 Task: Create New Employee with Employee Name: Donald Hall, Address Line1: 767 Gulf Rd., Address Line2: West Palm Beach, Address Line3:  FL 33404, Cell Number: 833-238-5022
Action: Mouse moved to (168, 36)
Screenshot: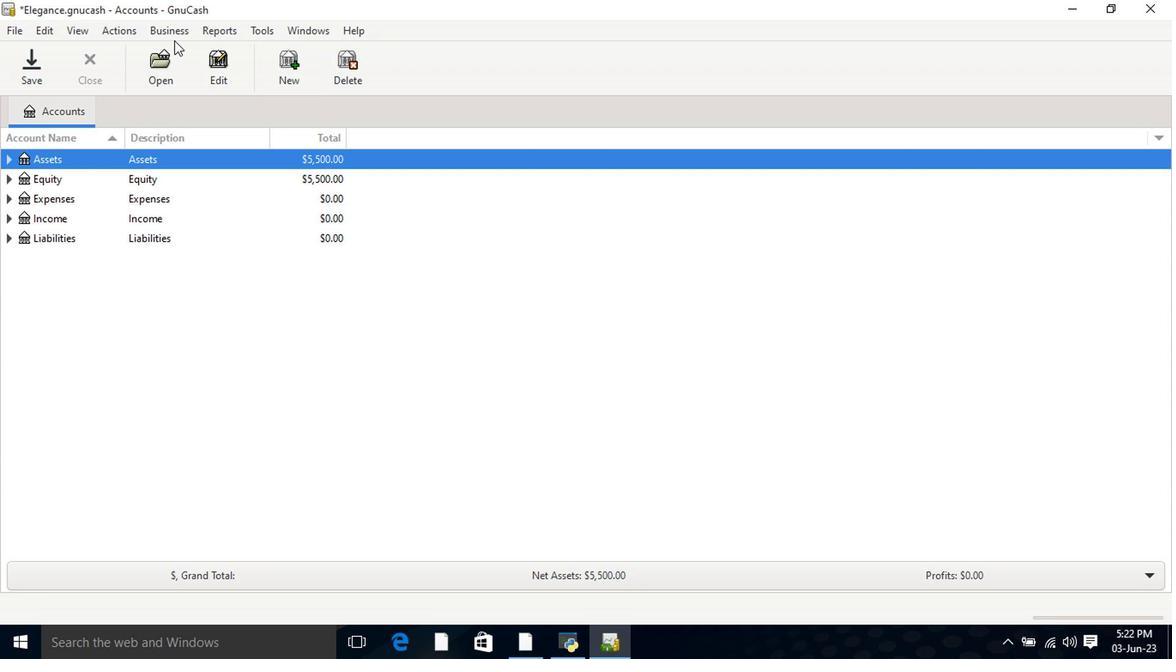 
Action: Mouse pressed left at (168, 36)
Screenshot: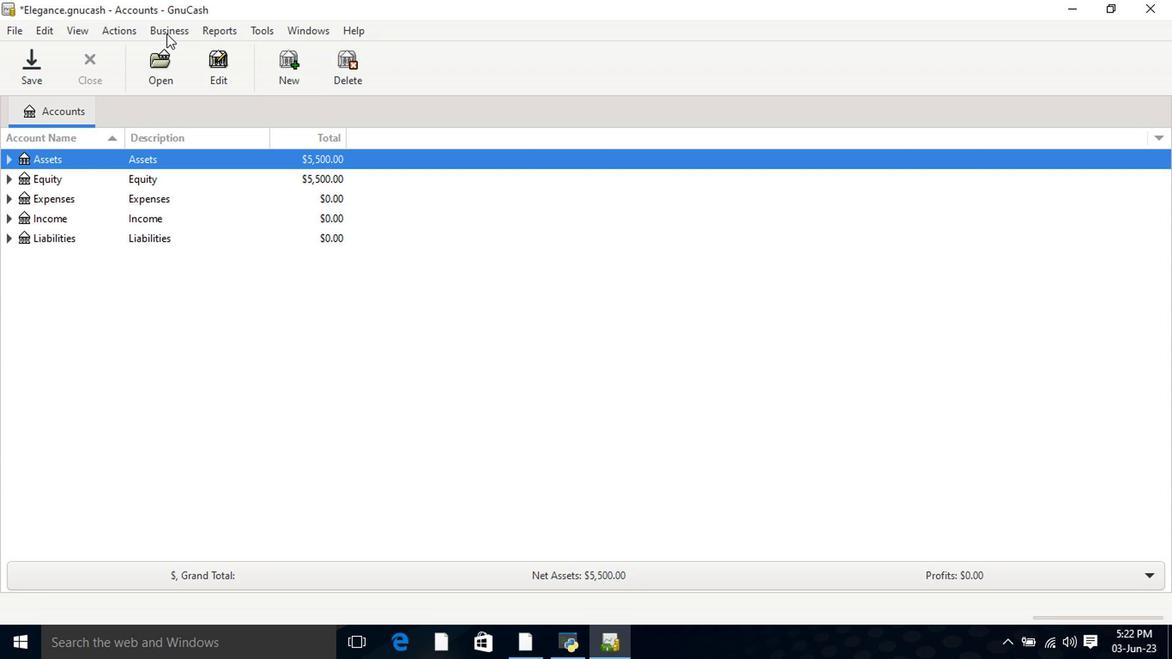 
Action: Mouse moved to (185, 87)
Screenshot: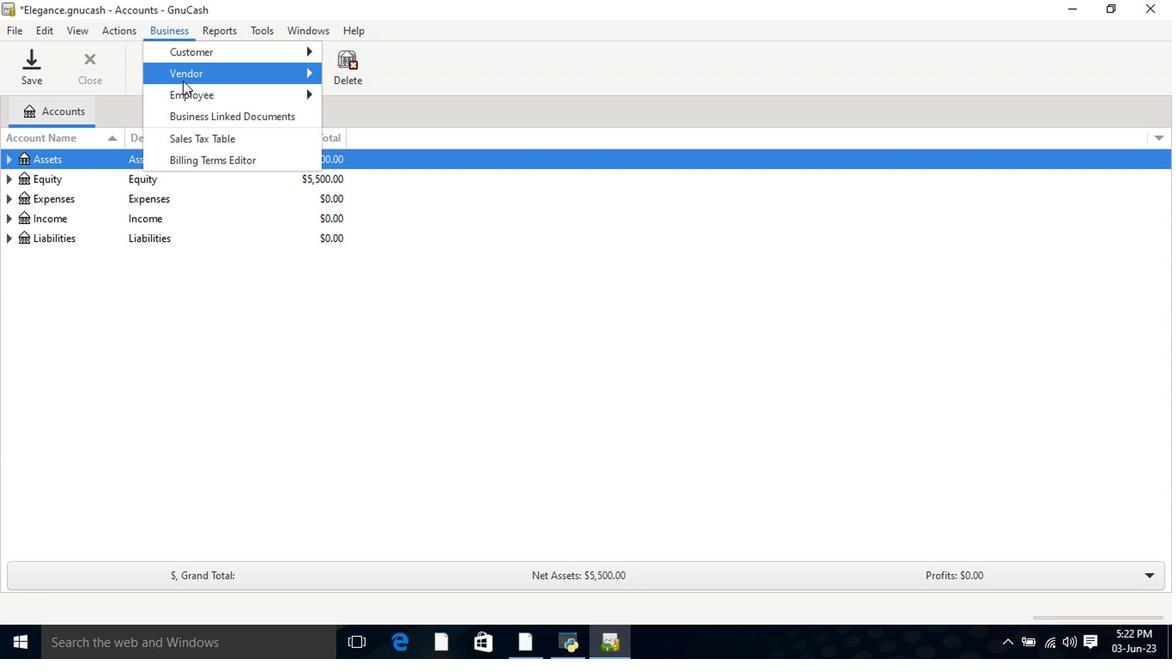
Action: Mouse pressed left at (185, 87)
Screenshot: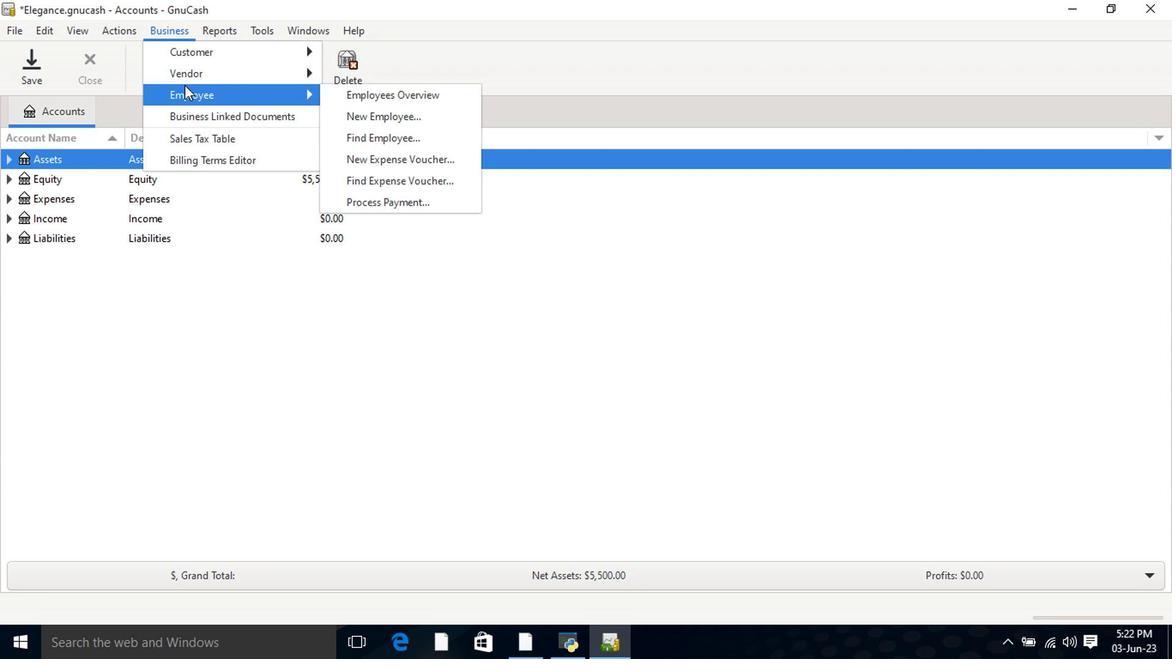 
Action: Mouse moved to (370, 117)
Screenshot: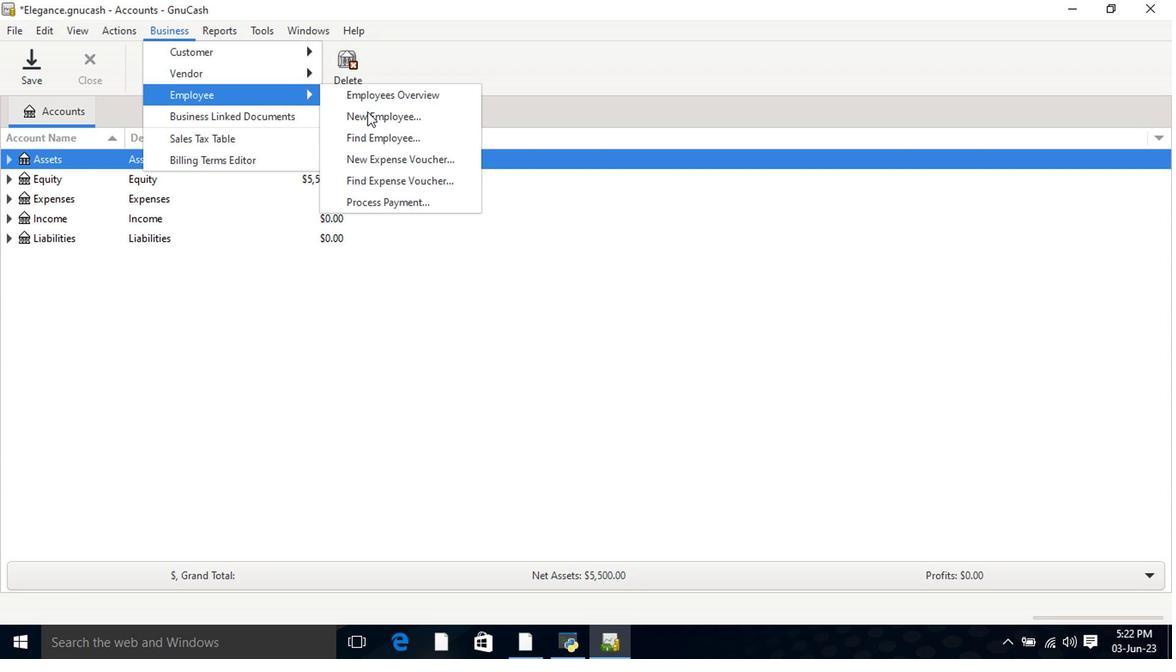 
Action: Mouse pressed left at (370, 117)
Screenshot: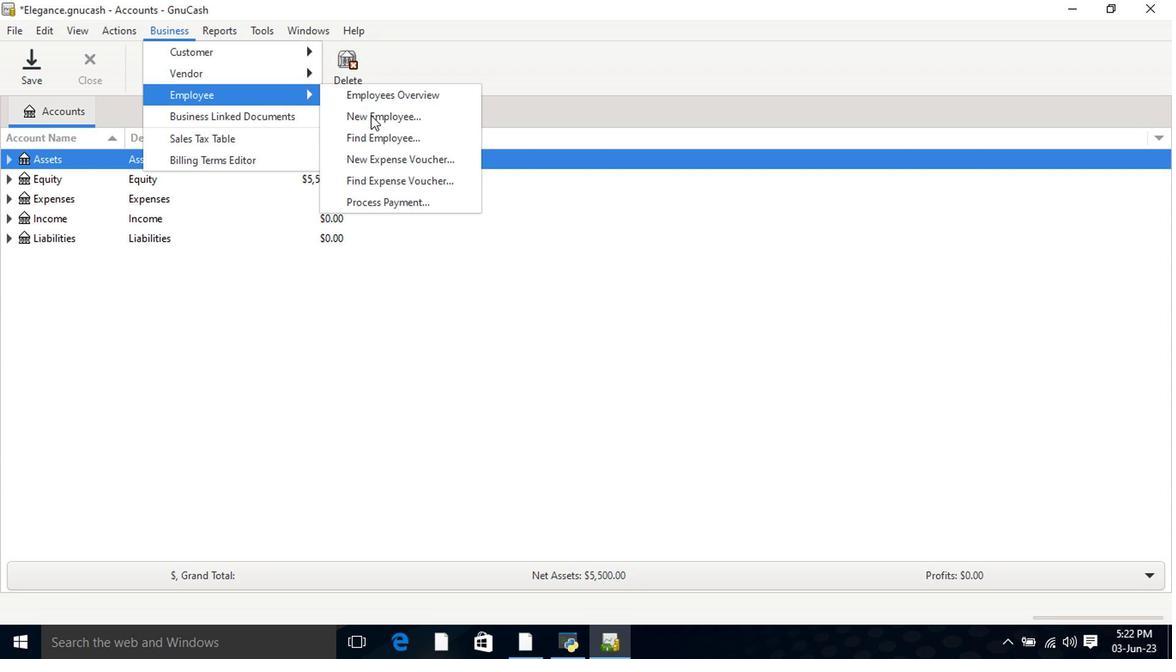 
Action: Mouse moved to (526, 277)
Screenshot: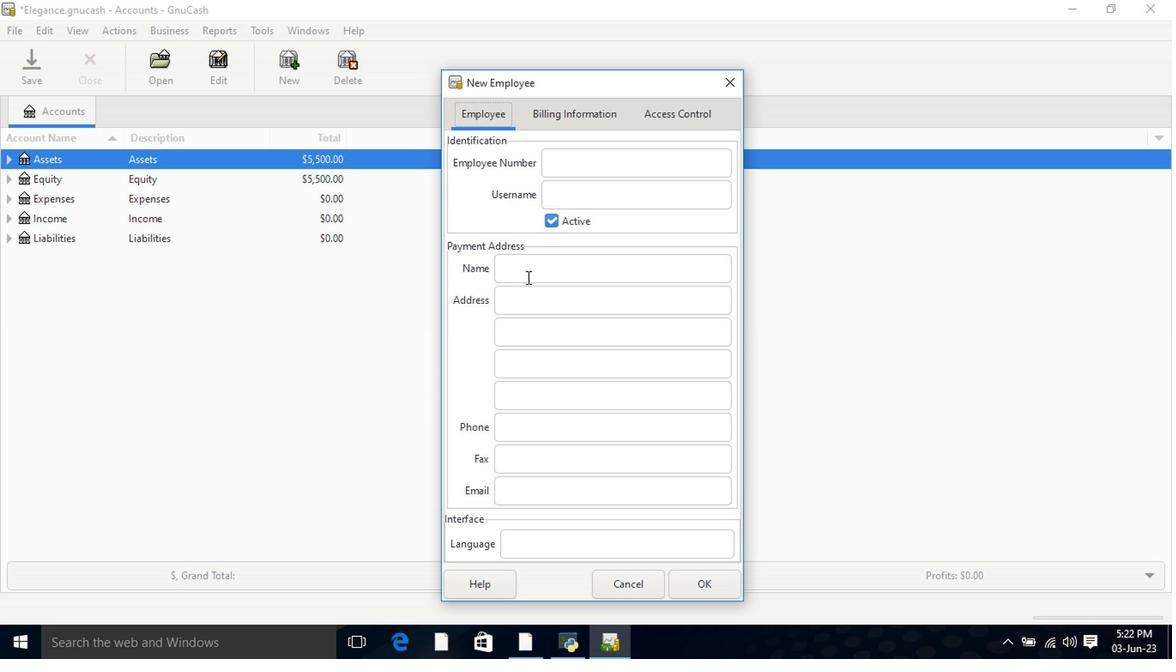 
Action: Mouse pressed left at (526, 277)
Screenshot: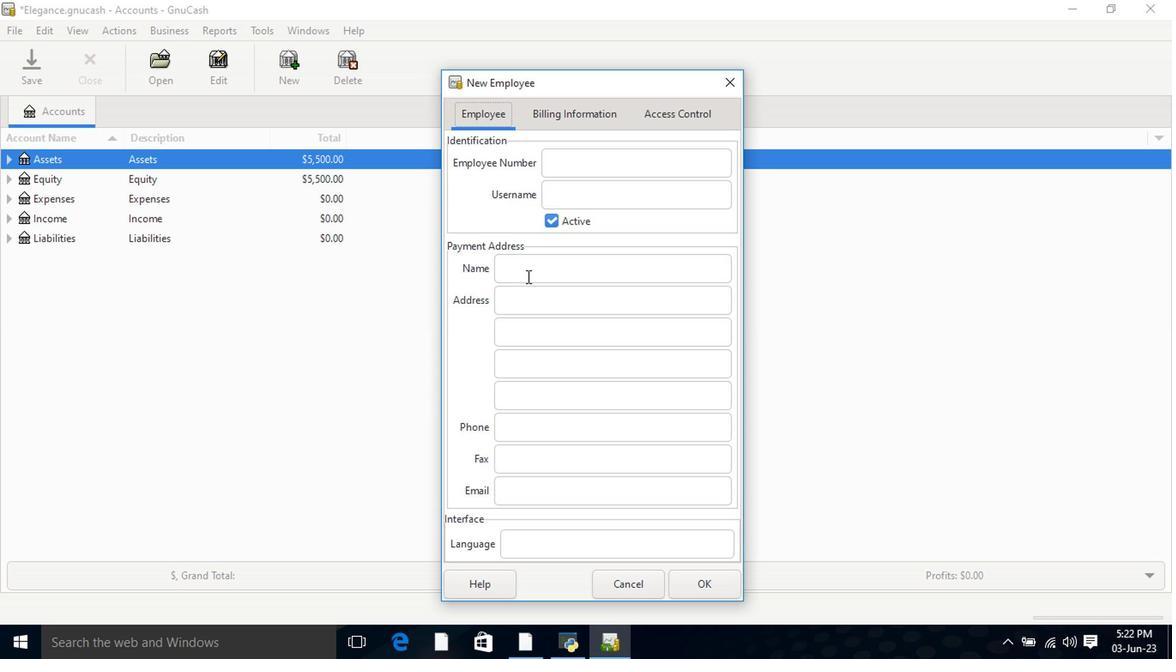 
Action: Key pressed <Key.shift><Key.shift><Key.shift>Donal<Key.space><Key.shift>Hall<Key.tab>767<Key.space><Key.shift>Gulf<Key.space><Key.shift>Rd.<Key.tab><Key.shift>West<Key.space><Key.shift>Palm<Key.space><Key.shift>Beach<Key.tab><Key.shift>FL<Key.space>33404<Key.tab><Key.tab>833-238-522<Key.tab>
Screenshot: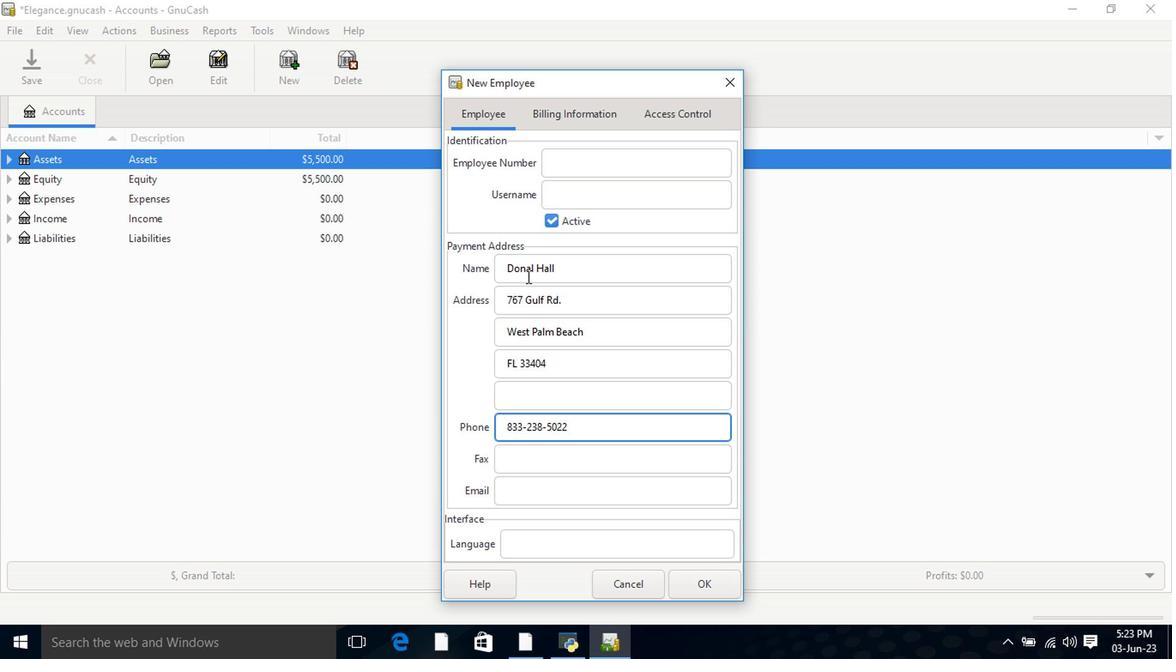 
Action: Mouse moved to (573, 114)
Screenshot: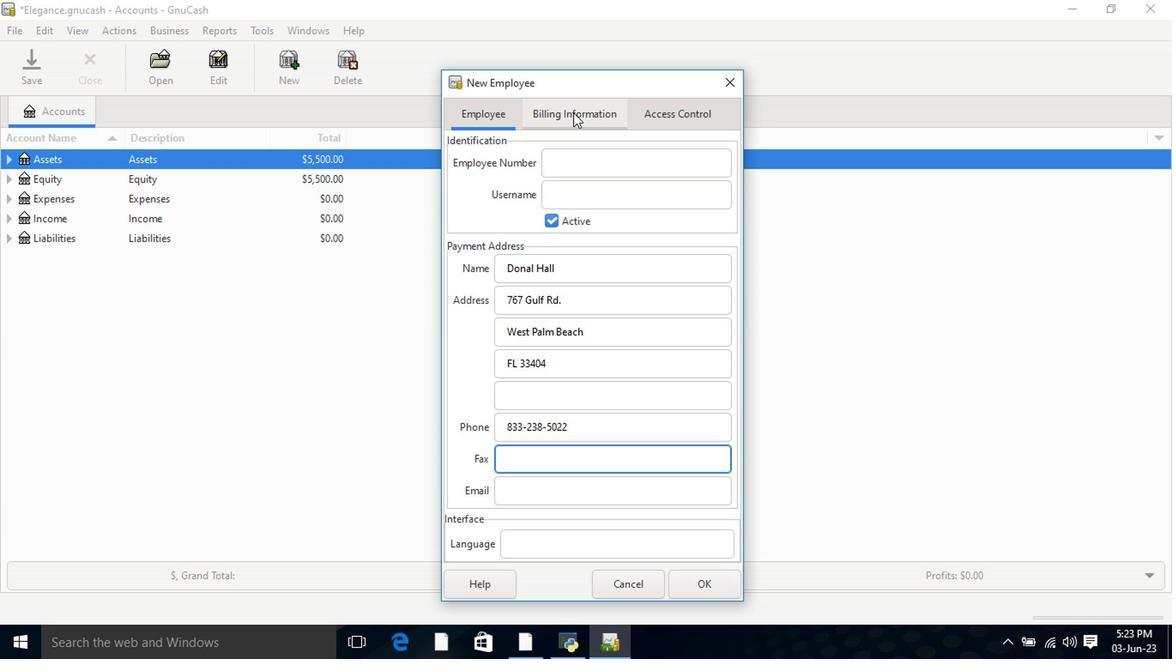 
Action: Mouse pressed left at (573, 114)
Screenshot: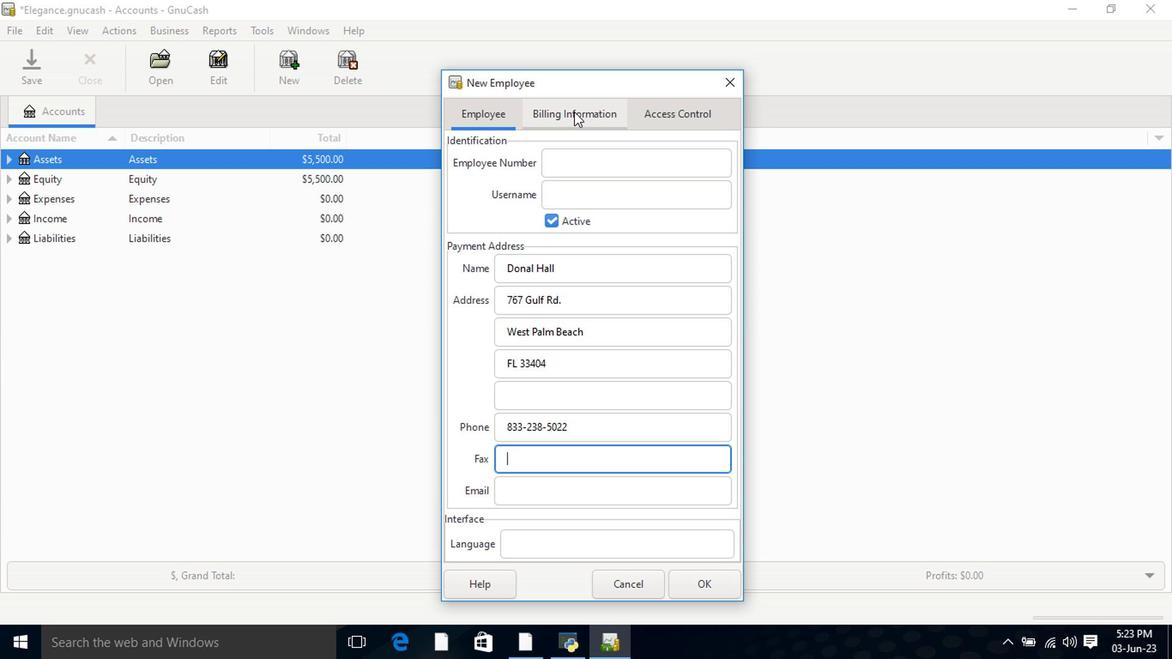 
Action: Mouse moved to (667, 118)
Screenshot: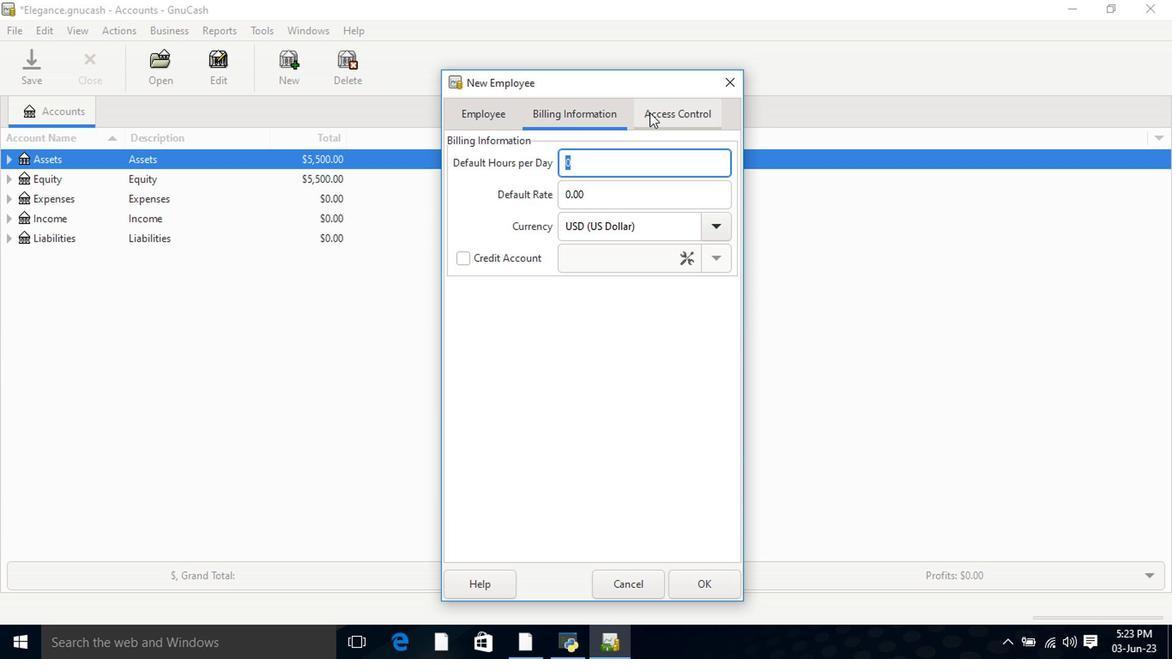 
Action: Mouse pressed left at (667, 118)
Screenshot: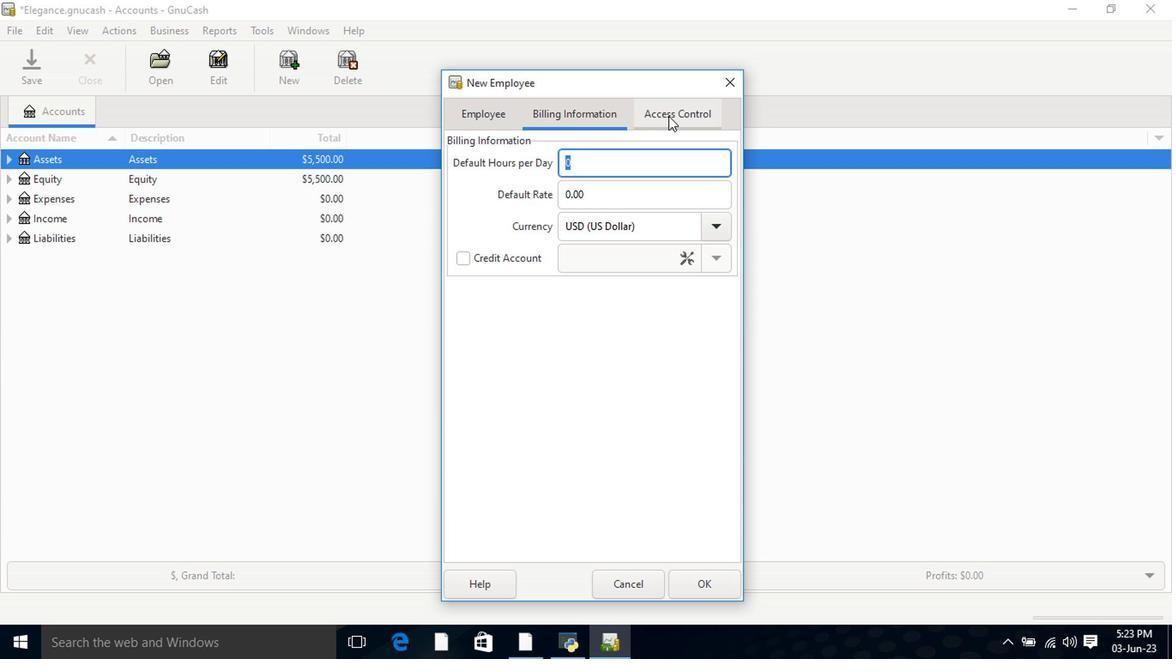 
Action: Mouse moved to (699, 574)
Screenshot: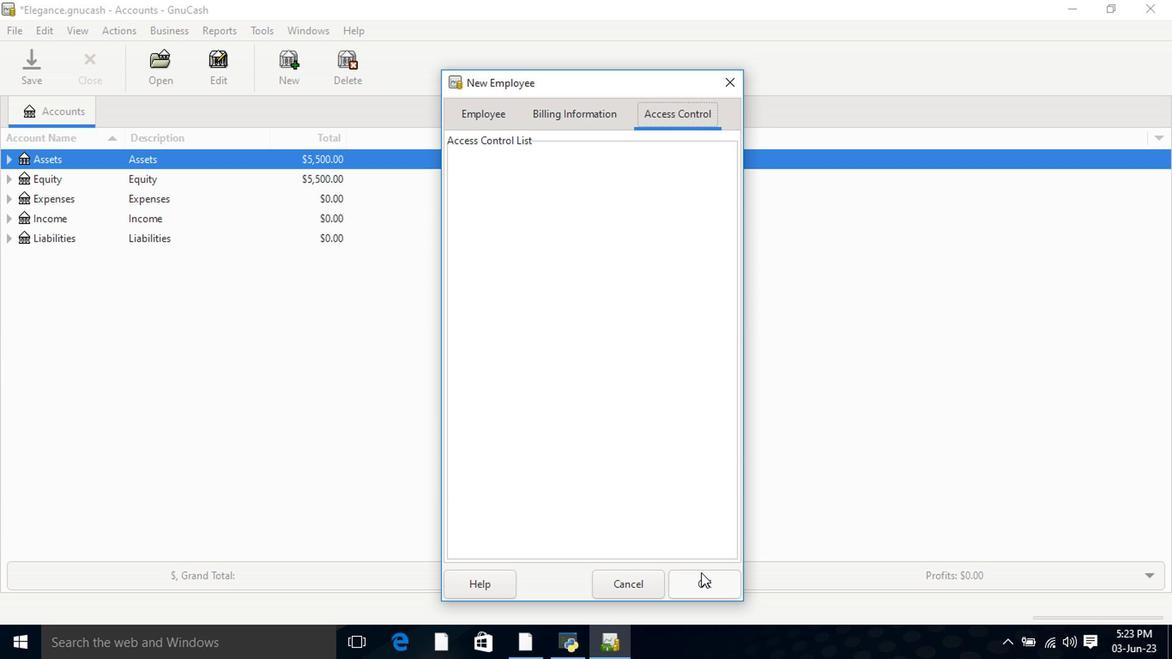 
Action: Mouse pressed left at (699, 574)
Screenshot: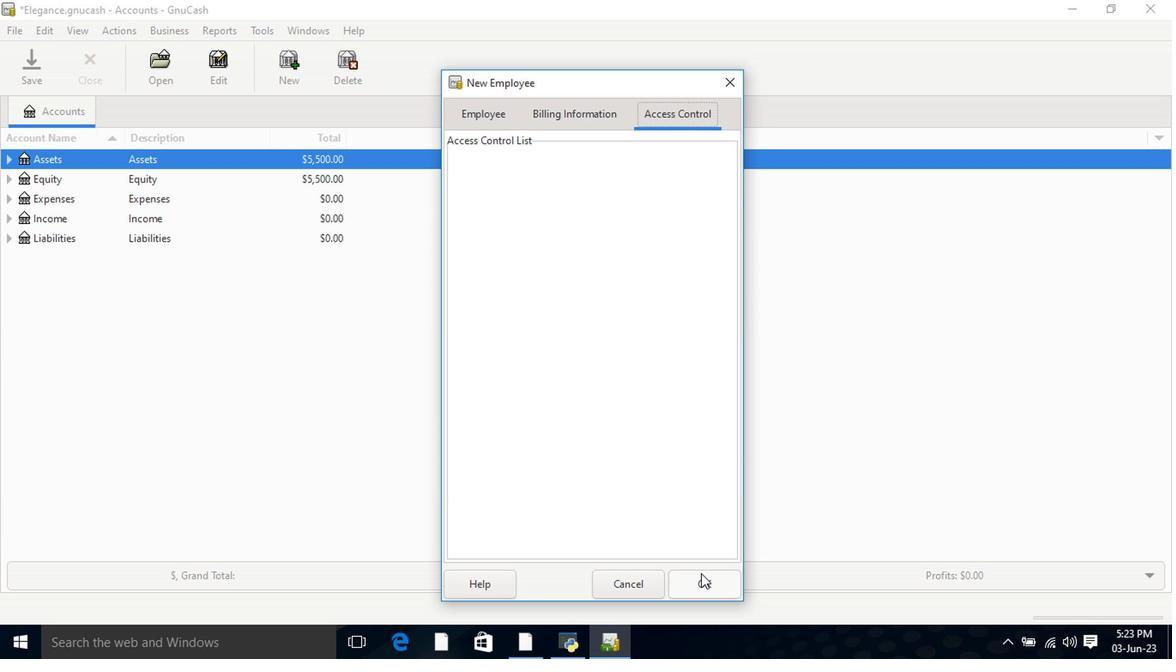 
Action: Mouse moved to (694, 571)
Screenshot: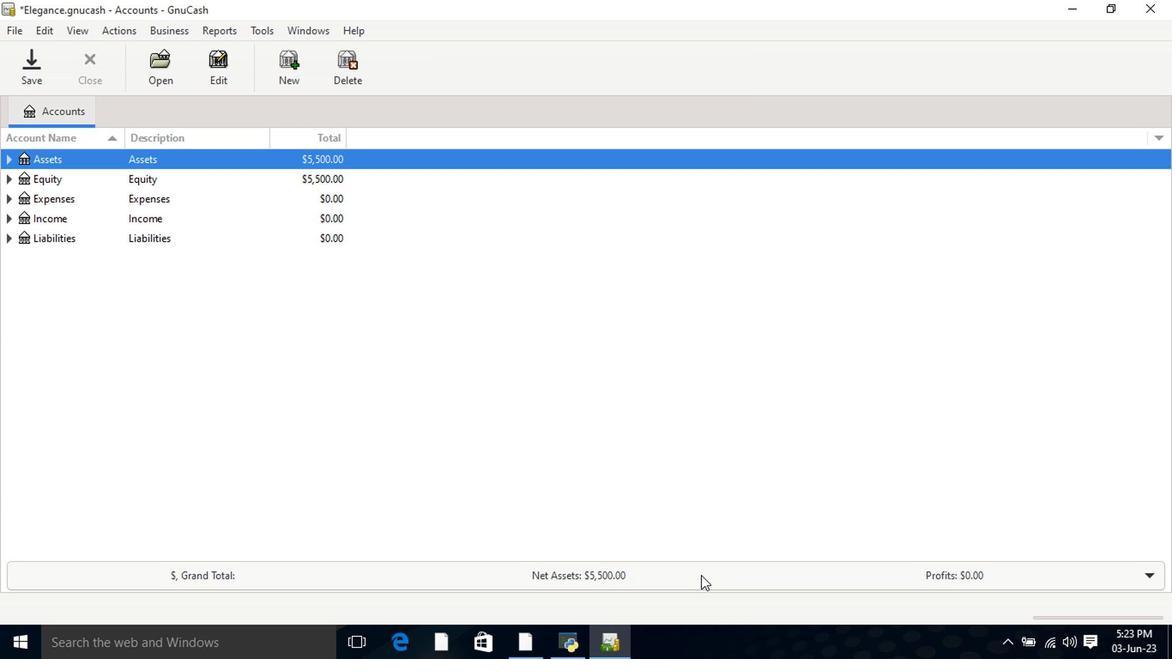
